 Task: Import a file "Calendar" from the computer and add to the calendar "Mark".
Action: Mouse moved to (1085, 105)
Screenshot: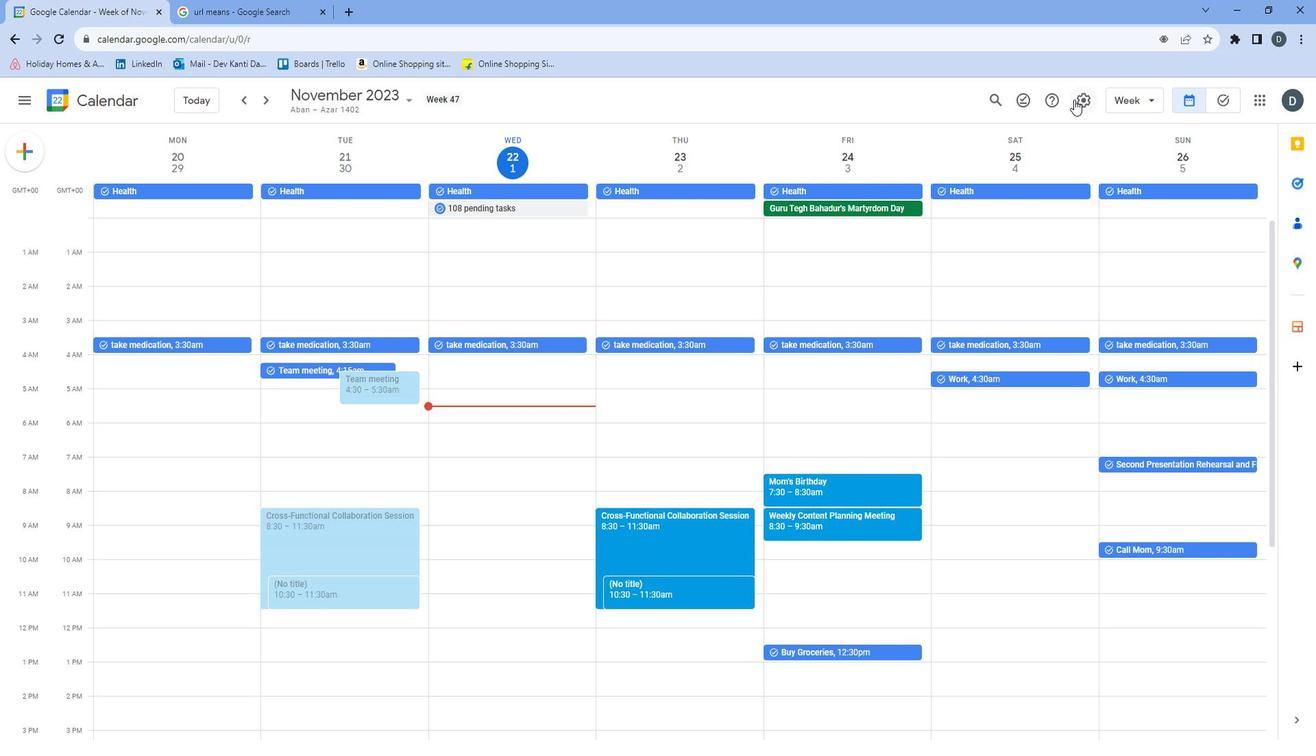 
Action: Mouse pressed left at (1085, 105)
Screenshot: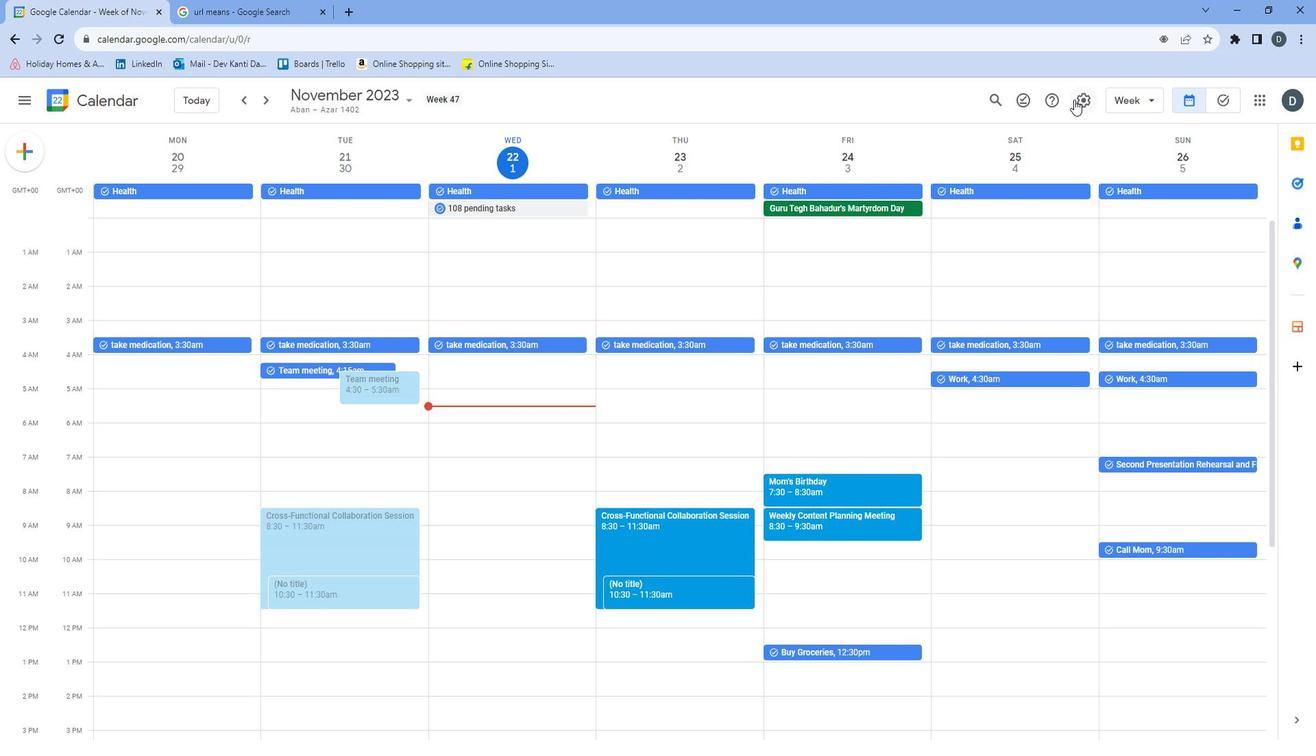 
Action: Mouse moved to (1088, 131)
Screenshot: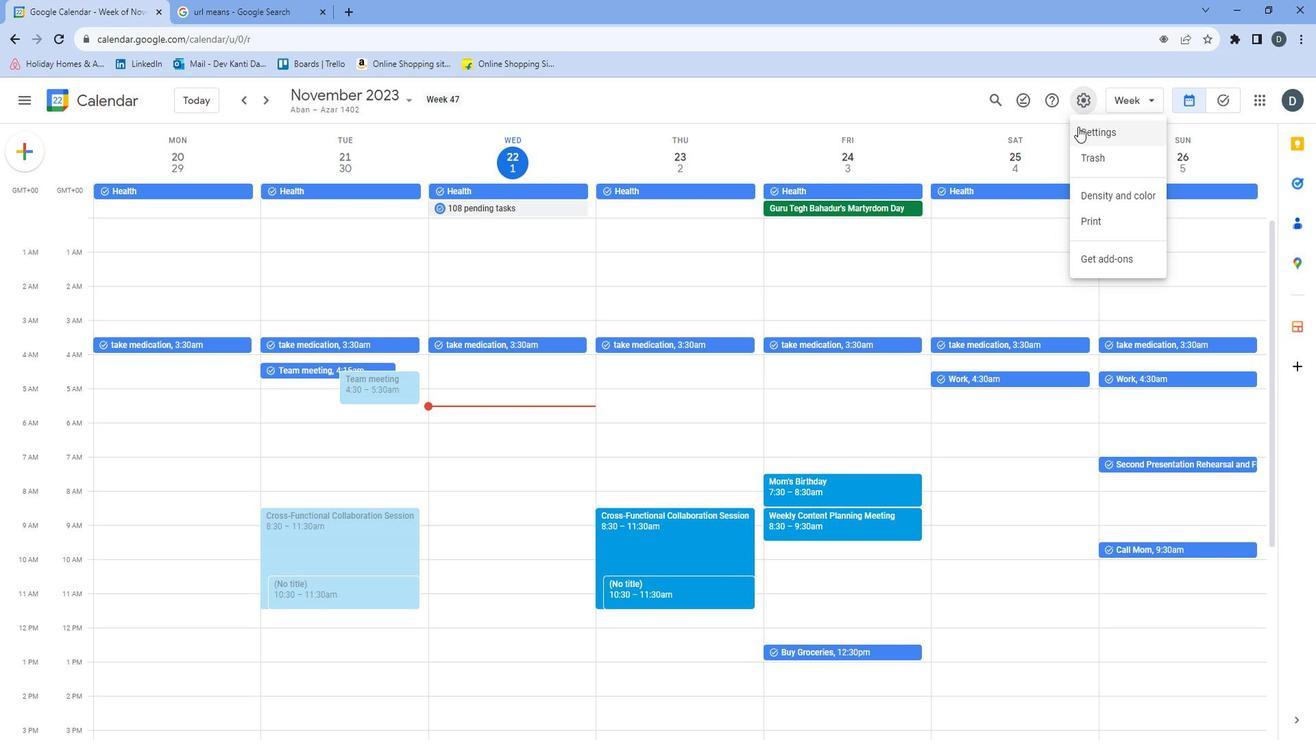 
Action: Mouse pressed left at (1088, 131)
Screenshot: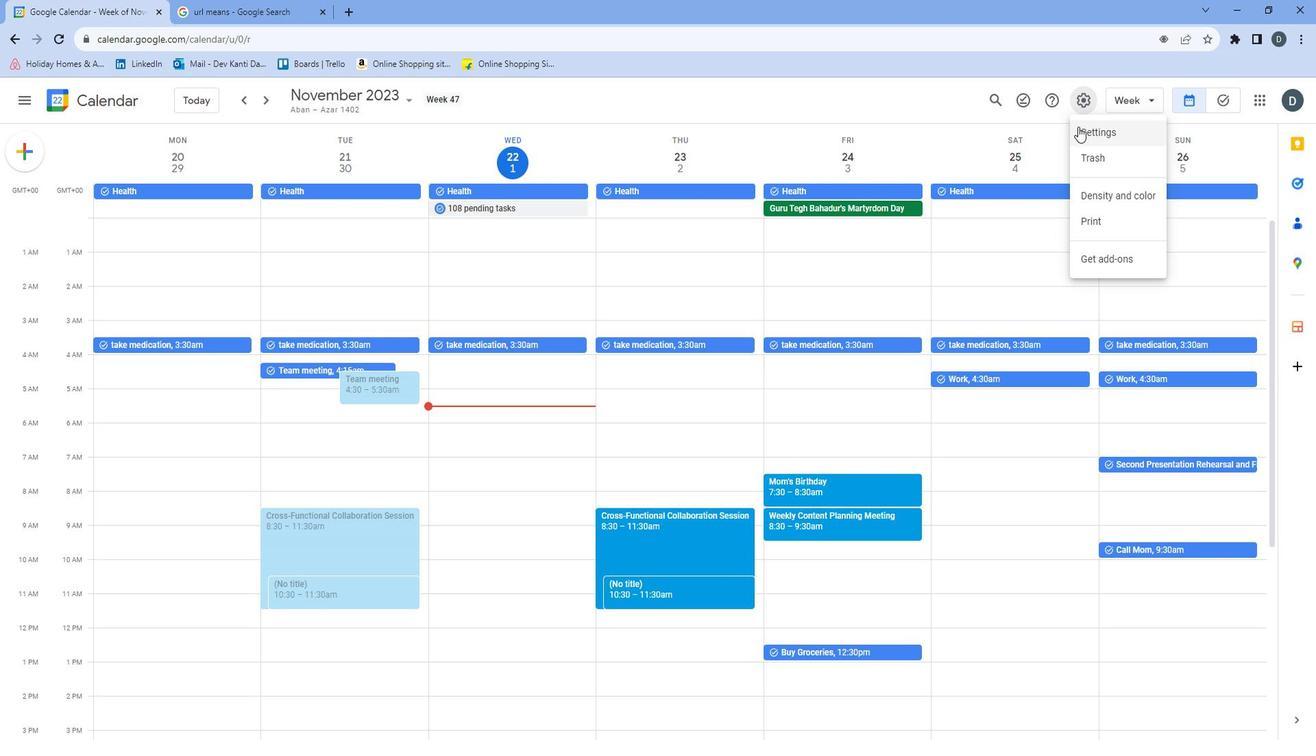 
Action: Mouse moved to (105, 445)
Screenshot: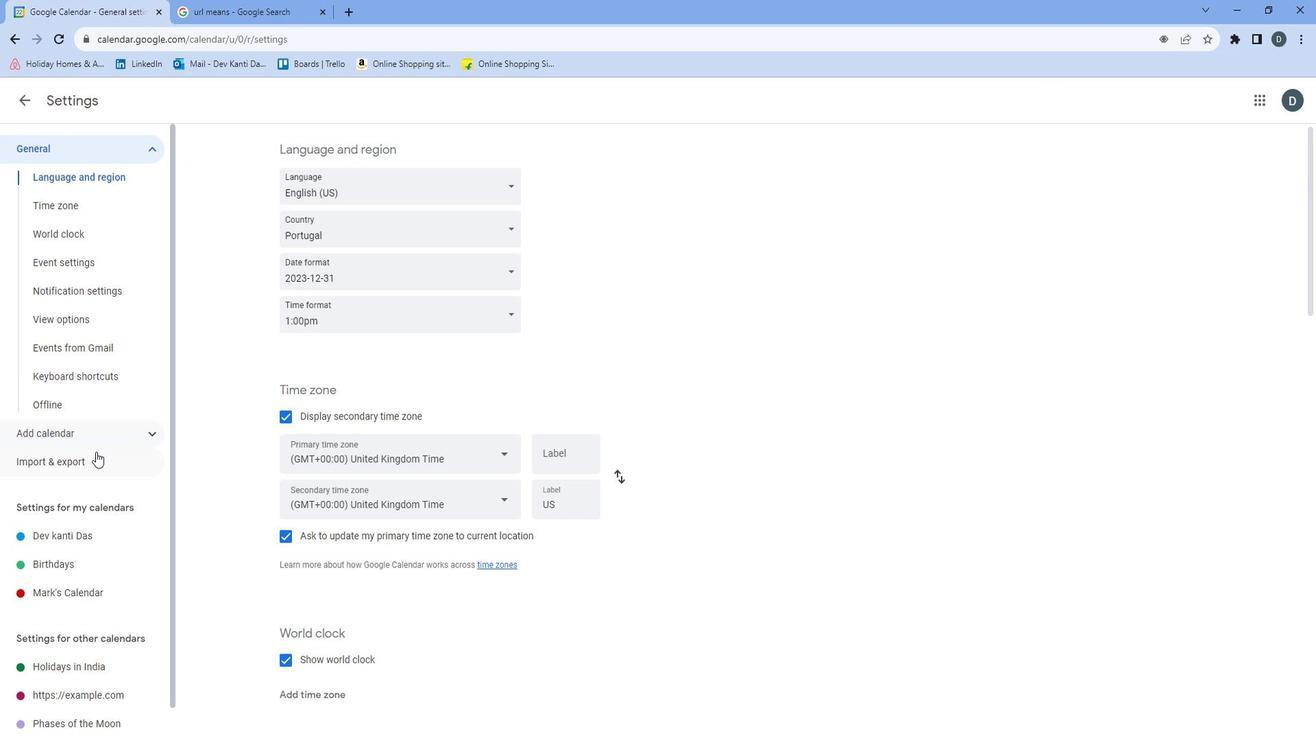 
Action: Mouse pressed left at (105, 445)
Screenshot: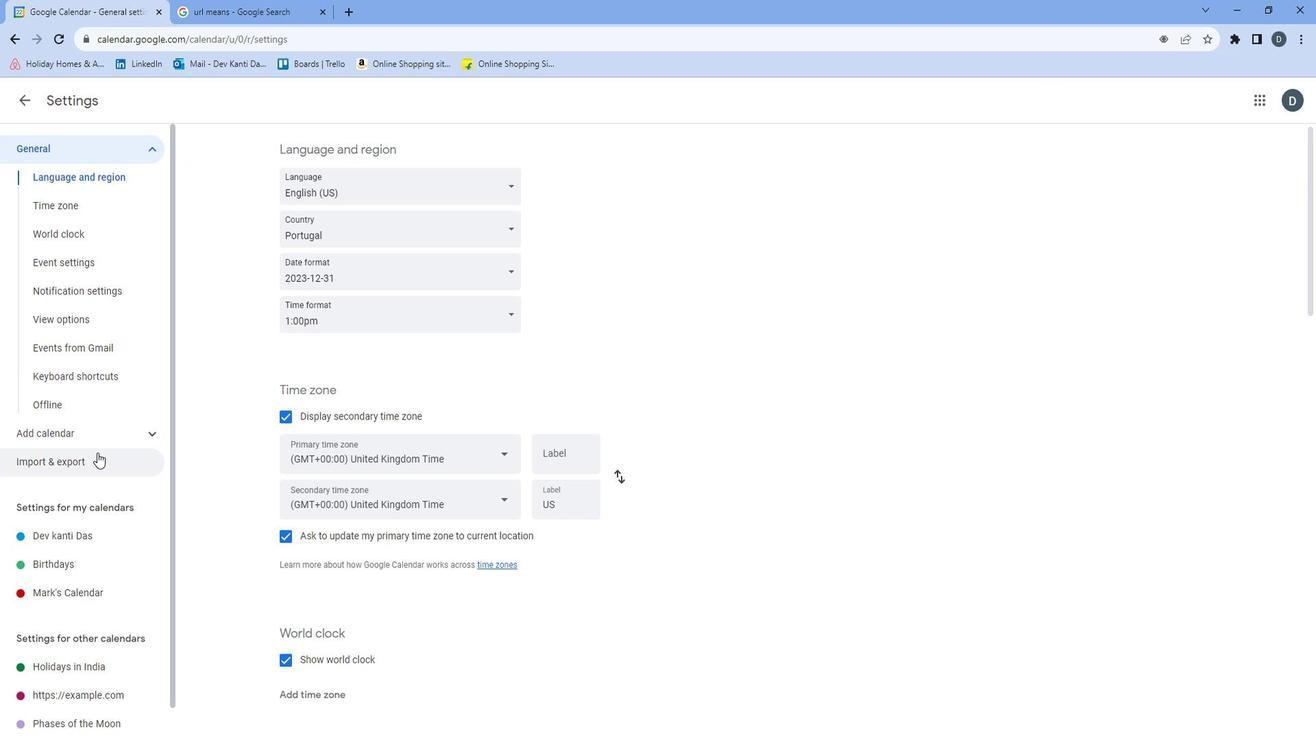 
Action: Mouse moved to (91, 229)
Screenshot: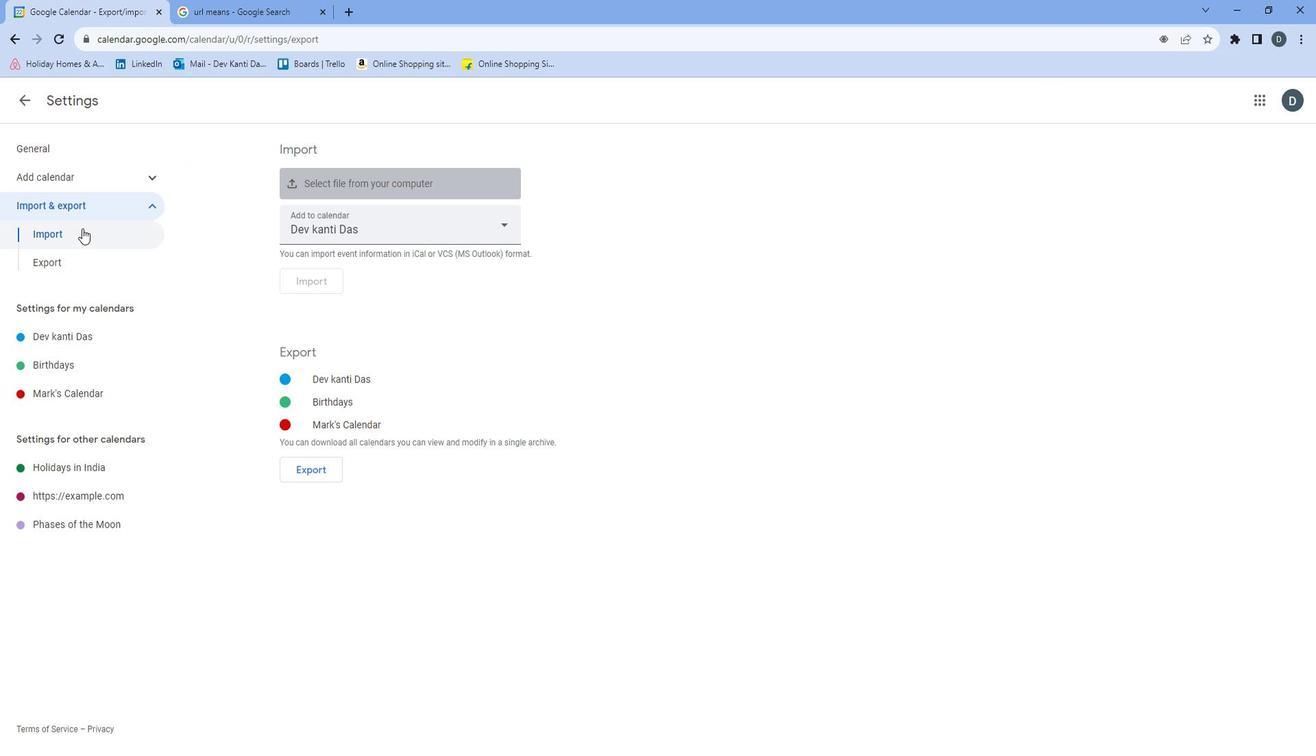 
Action: Mouse pressed left at (91, 229)
Screenshot: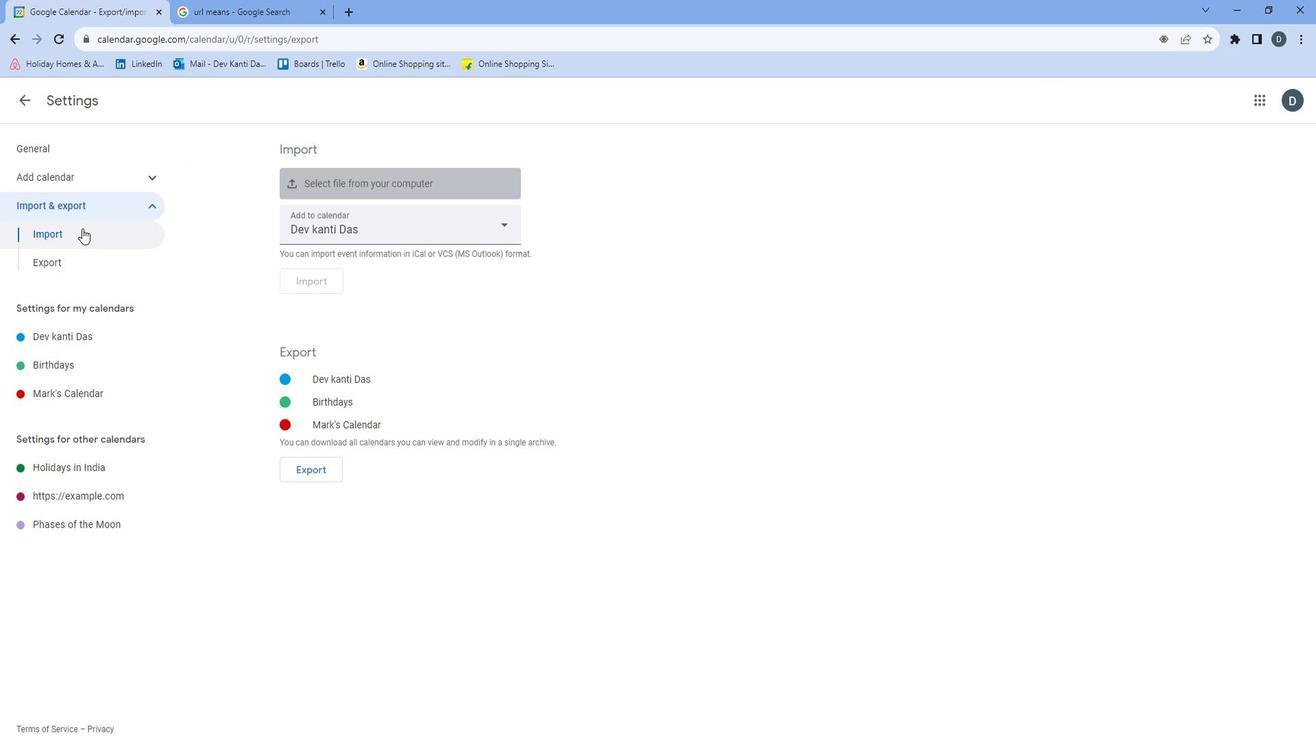 
Action: Mouse moved to (484, 193)
Screenshot: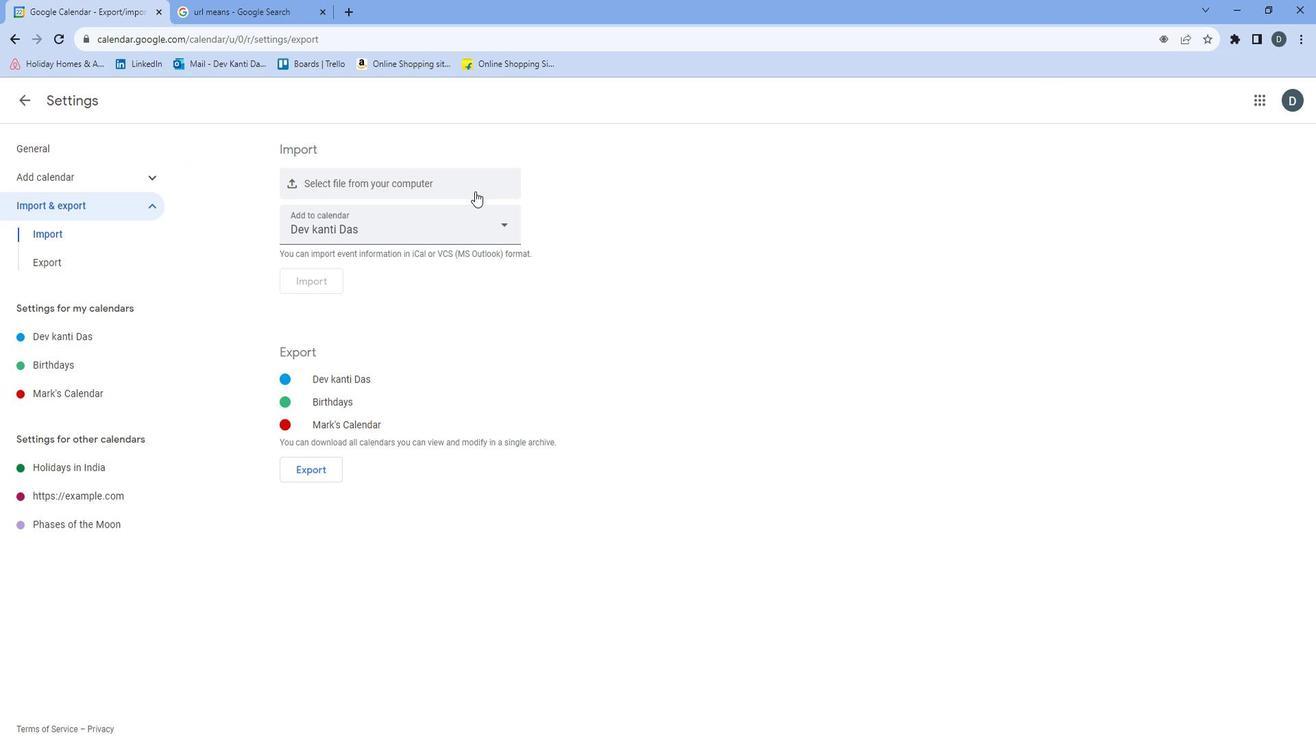 
Action: Mouse pressed left at (484, 193)
Screenshot: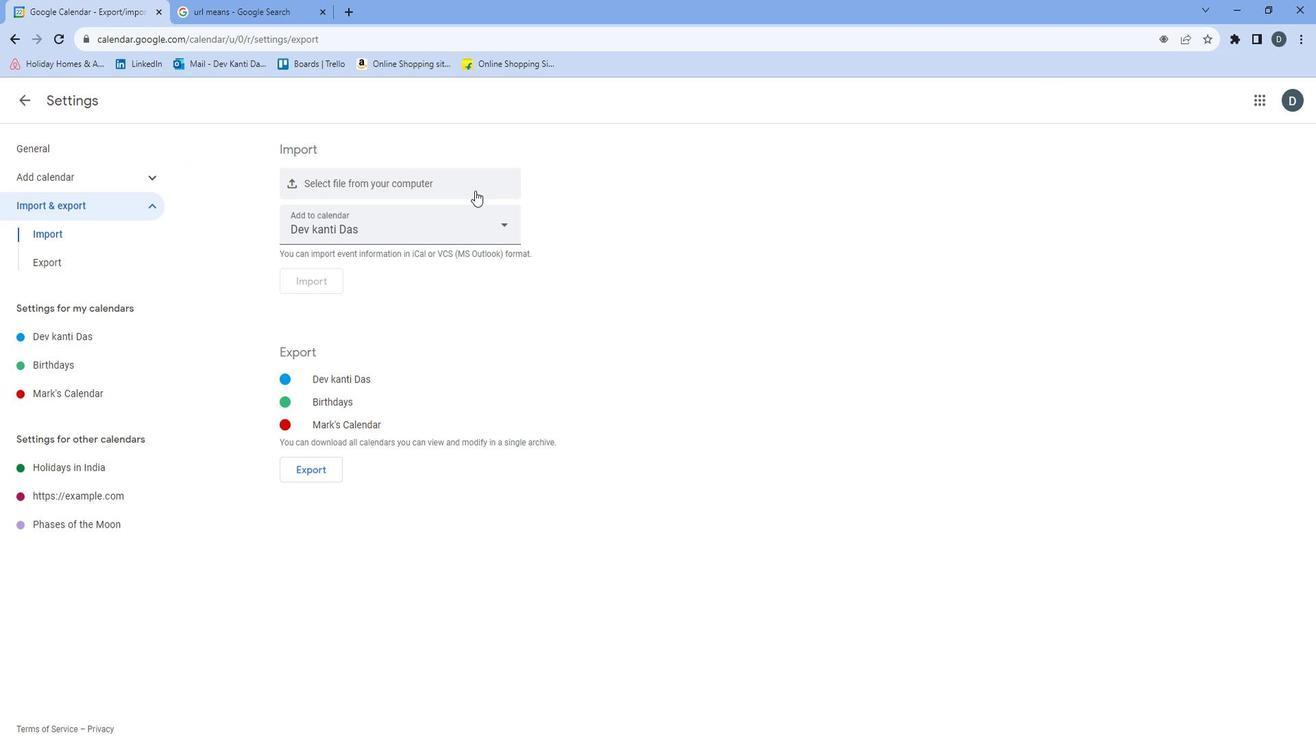 
Action: Mouse moved to (182, 138)
Screenshot: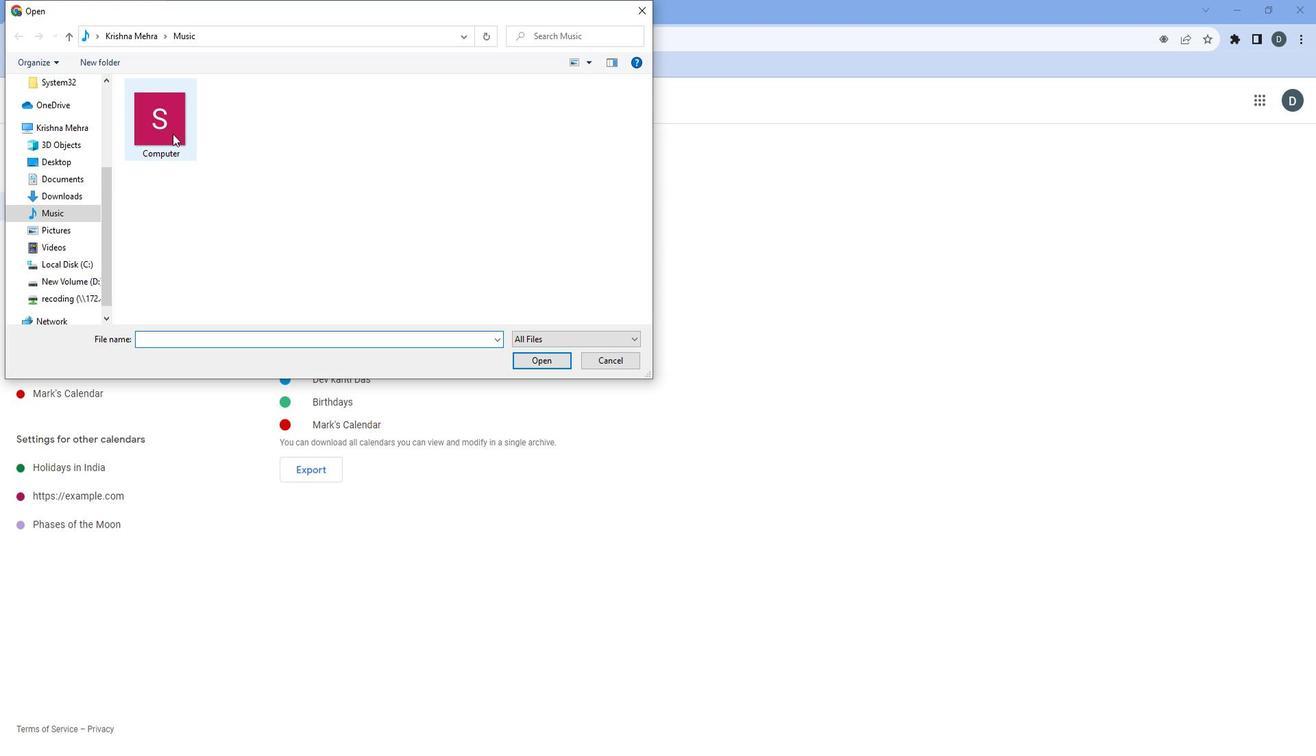
Action: Mouse pressed left at (182, 138)
Screenshot: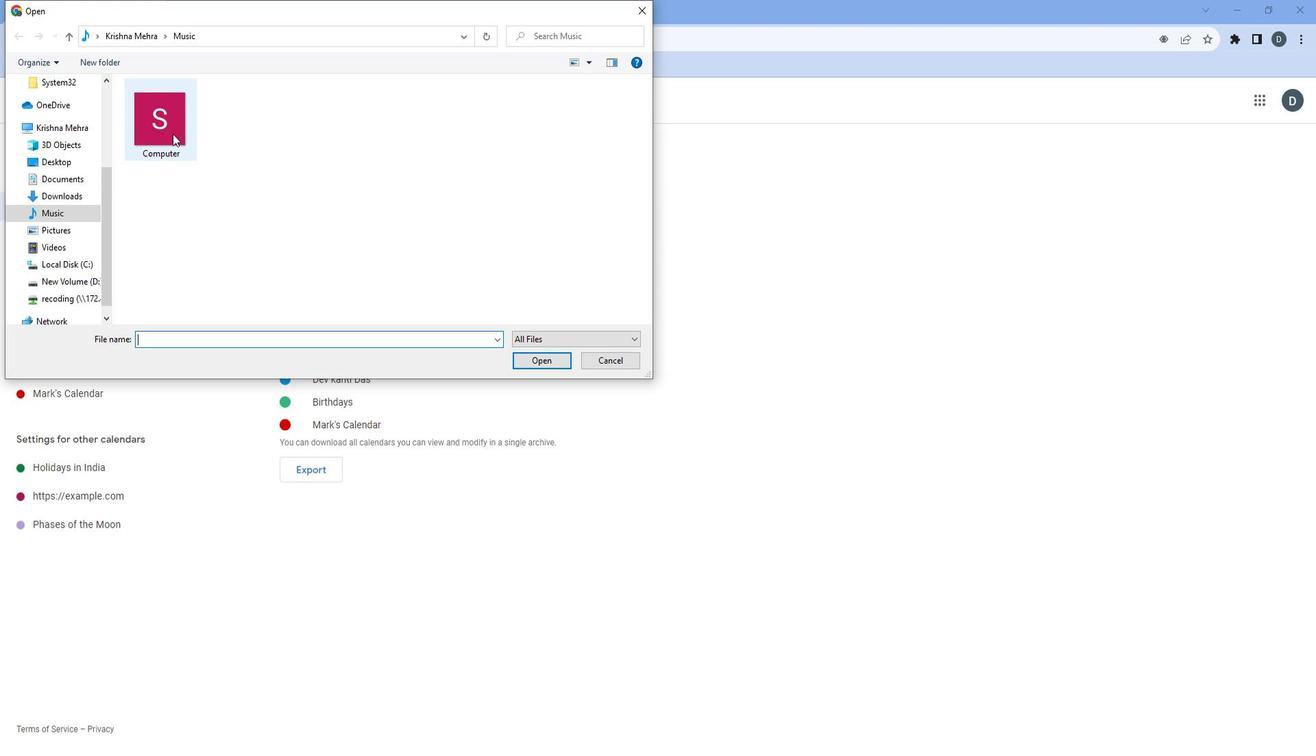 
Action: Mouse moved to (570, 364)
Screenshot: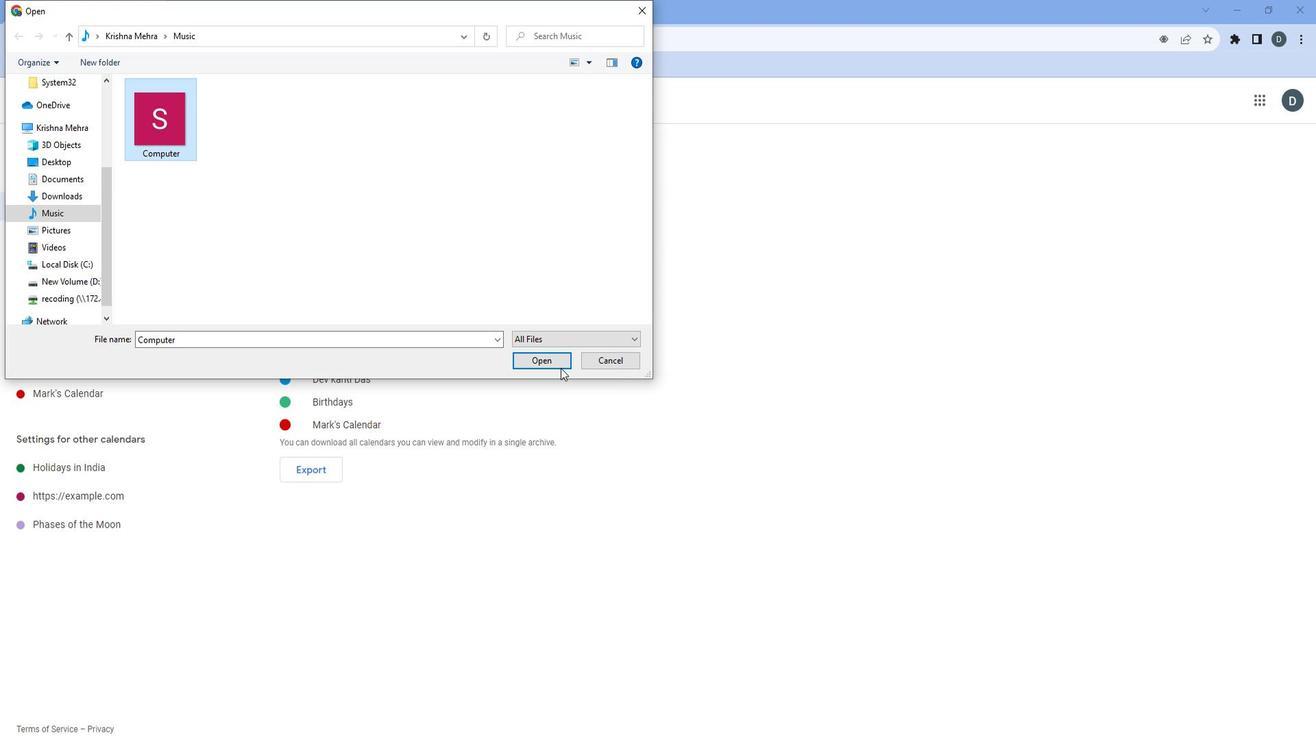 
Action: Mouse pressed left at (570, 364)
Screenshot: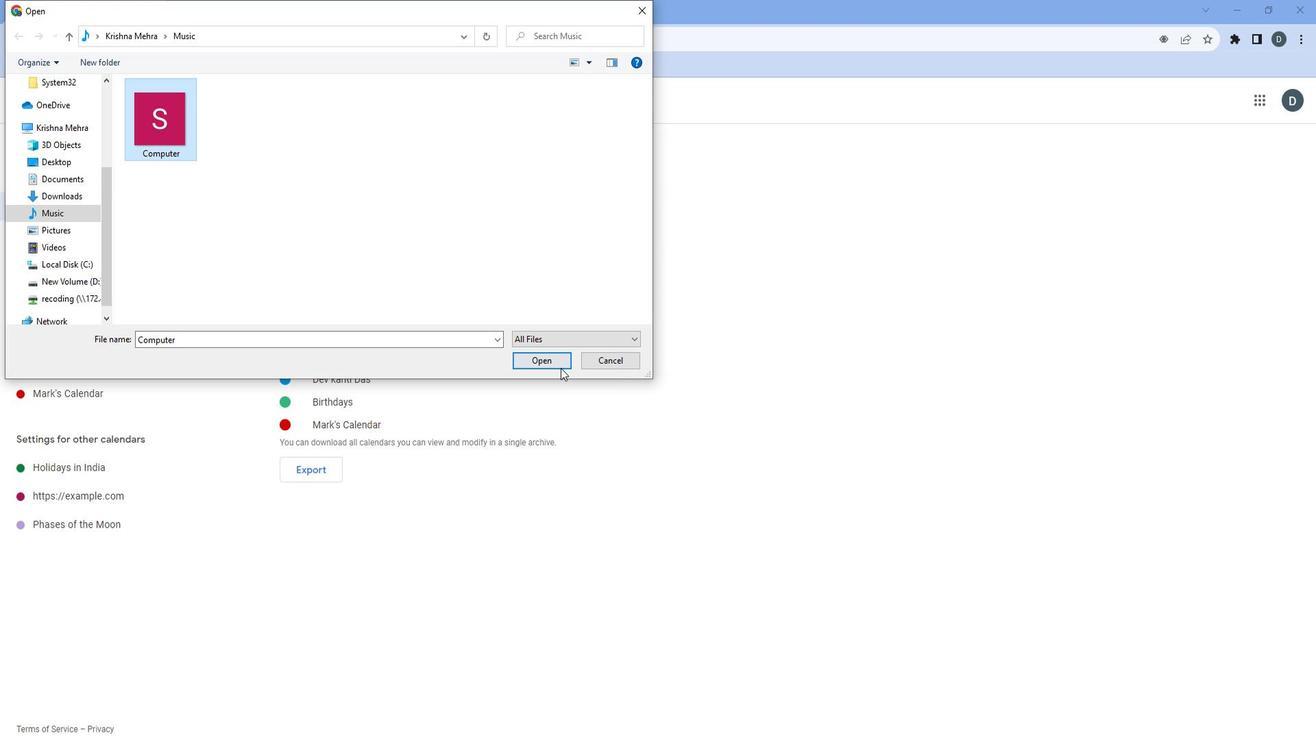 
Action: Mouse moved to (508, 229)
Screenshot: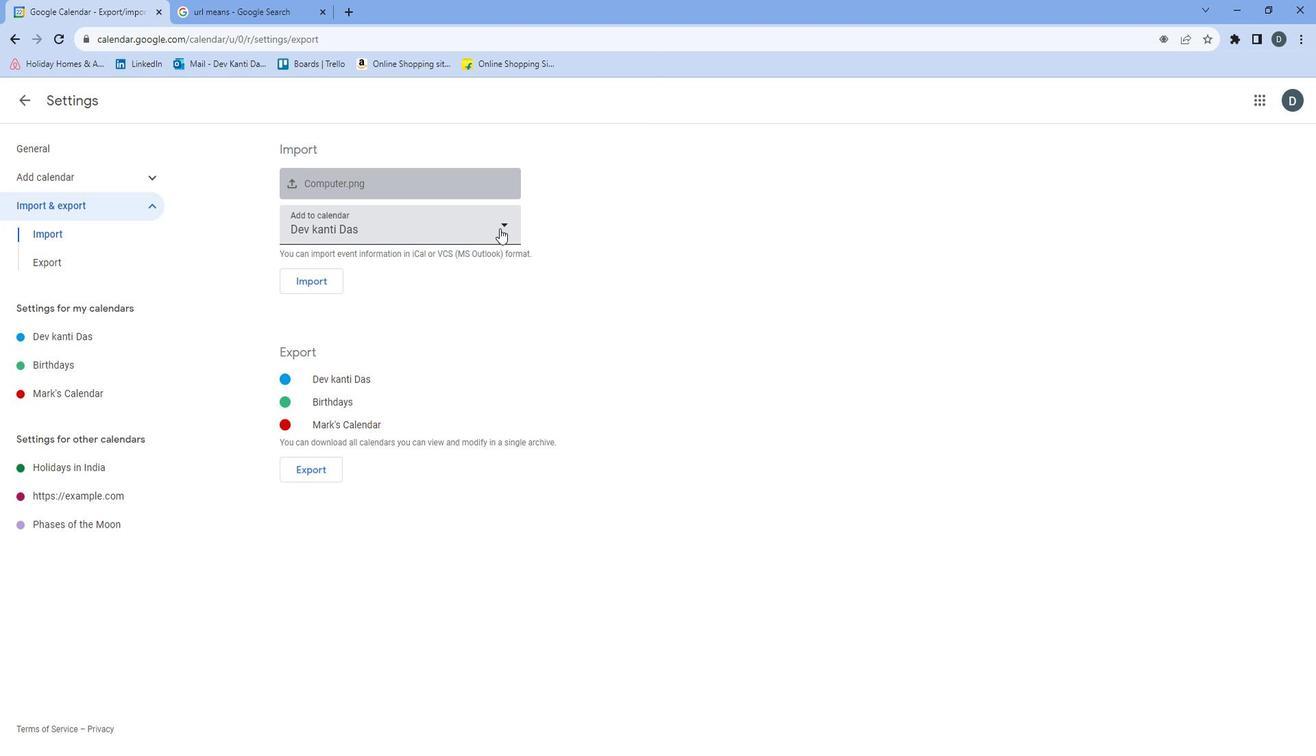 
Action: Mouse pressed left at (508, 229)
Screenshot: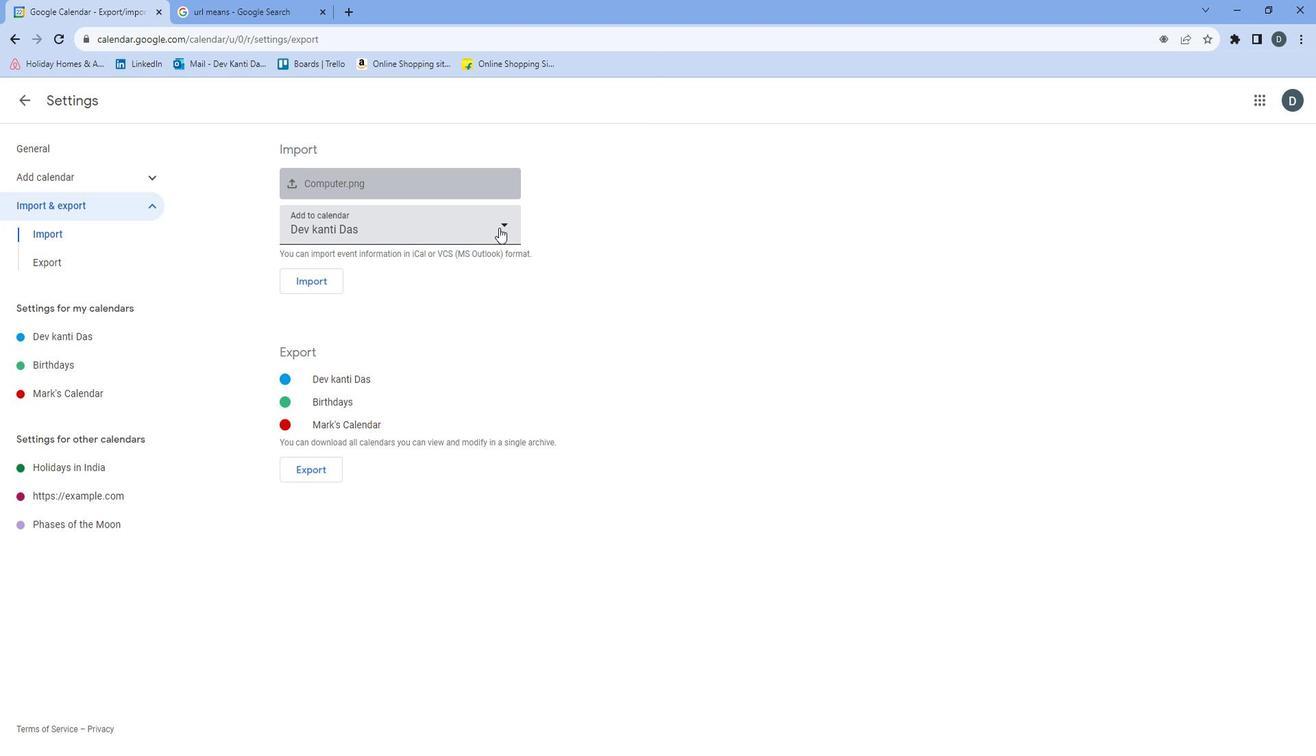 
Action: Mouse moved to (499, 294)
Screenshot: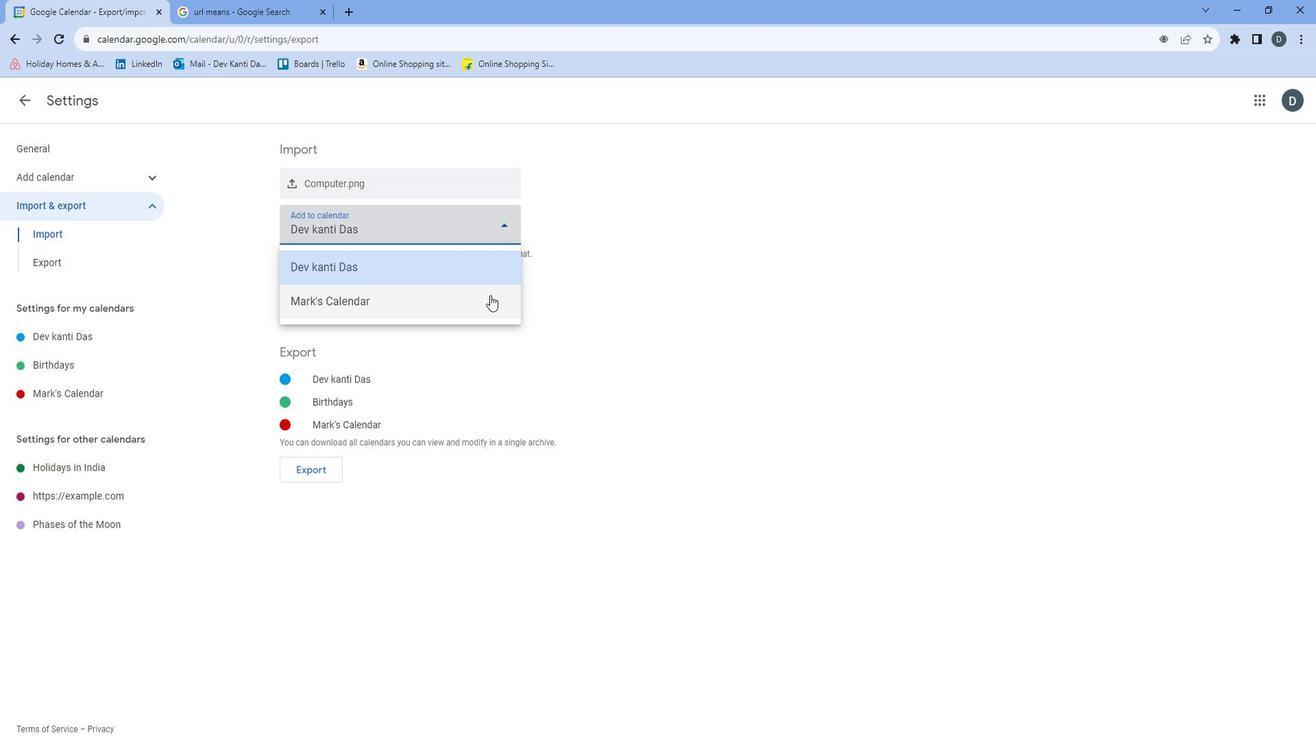 
Action: Mouse pressed left at (499, 294)
Screenshot: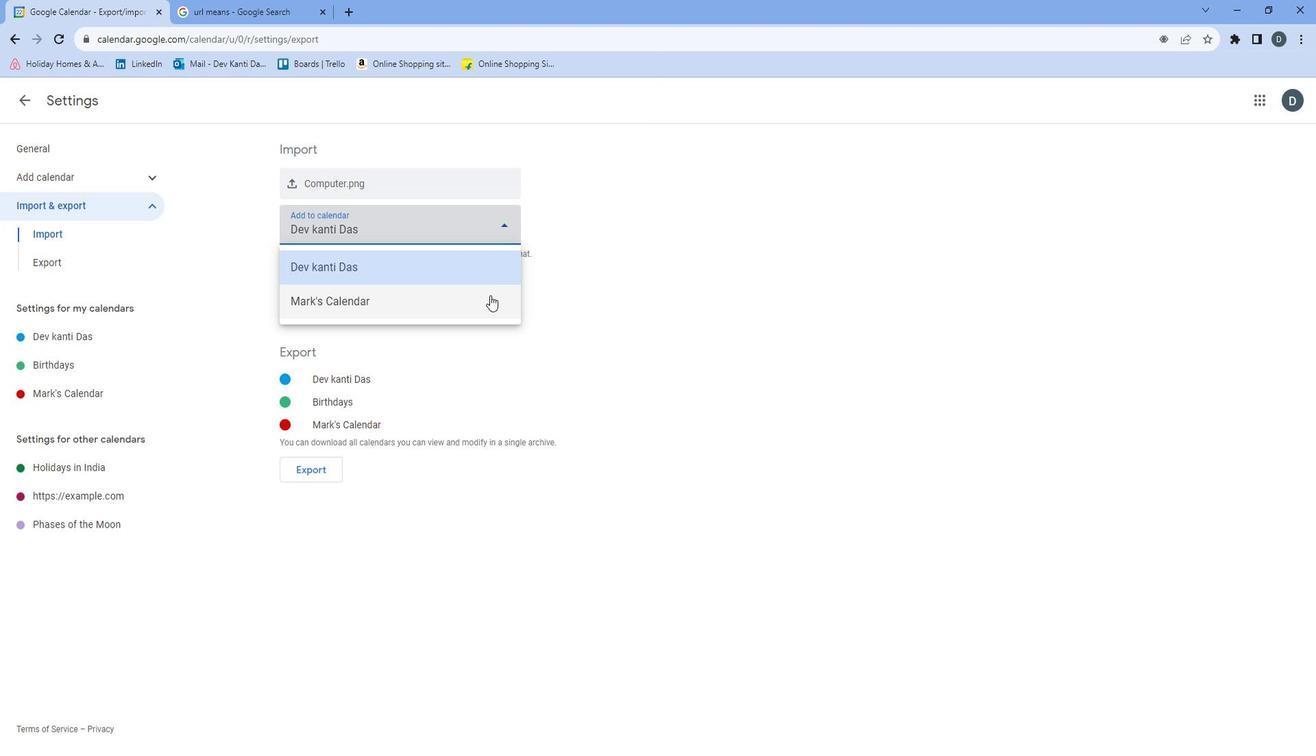 
Action: Mouse moved to (310, 275)
Screenshot: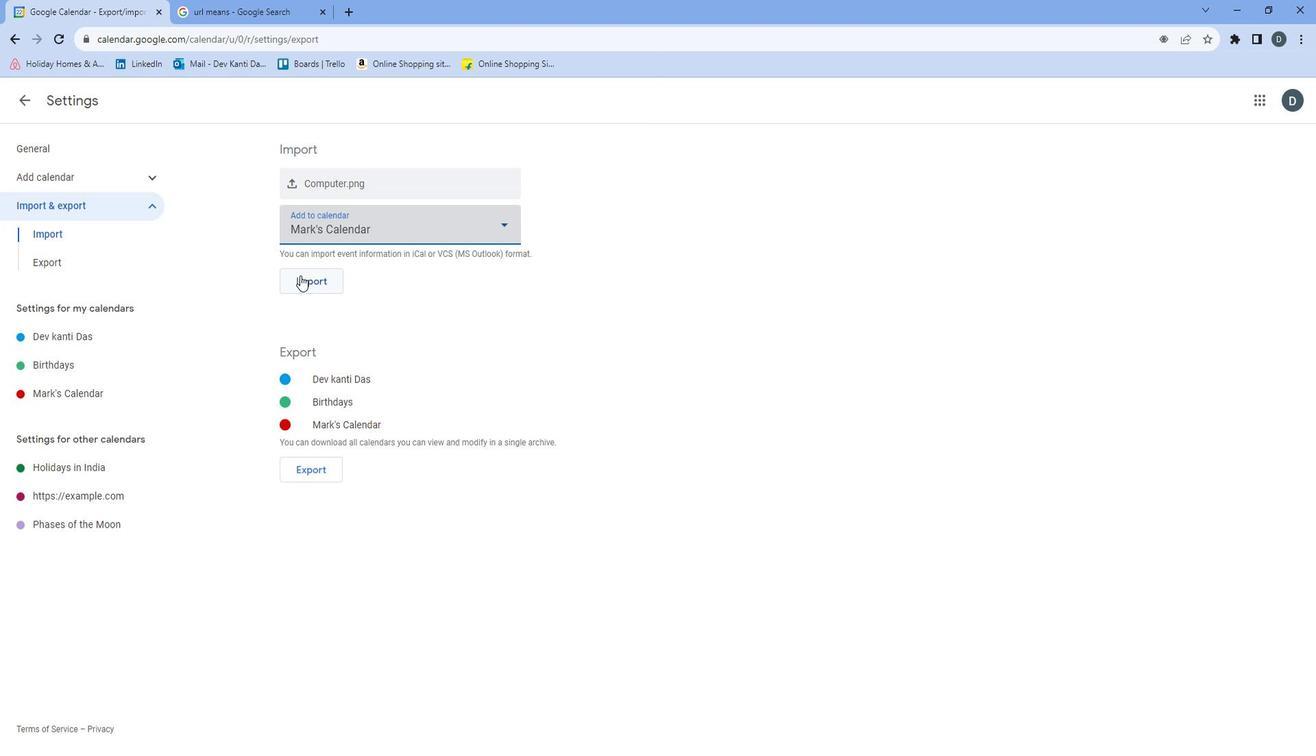 
Action: Mouse pressed left at (310, 275)
Screenshot: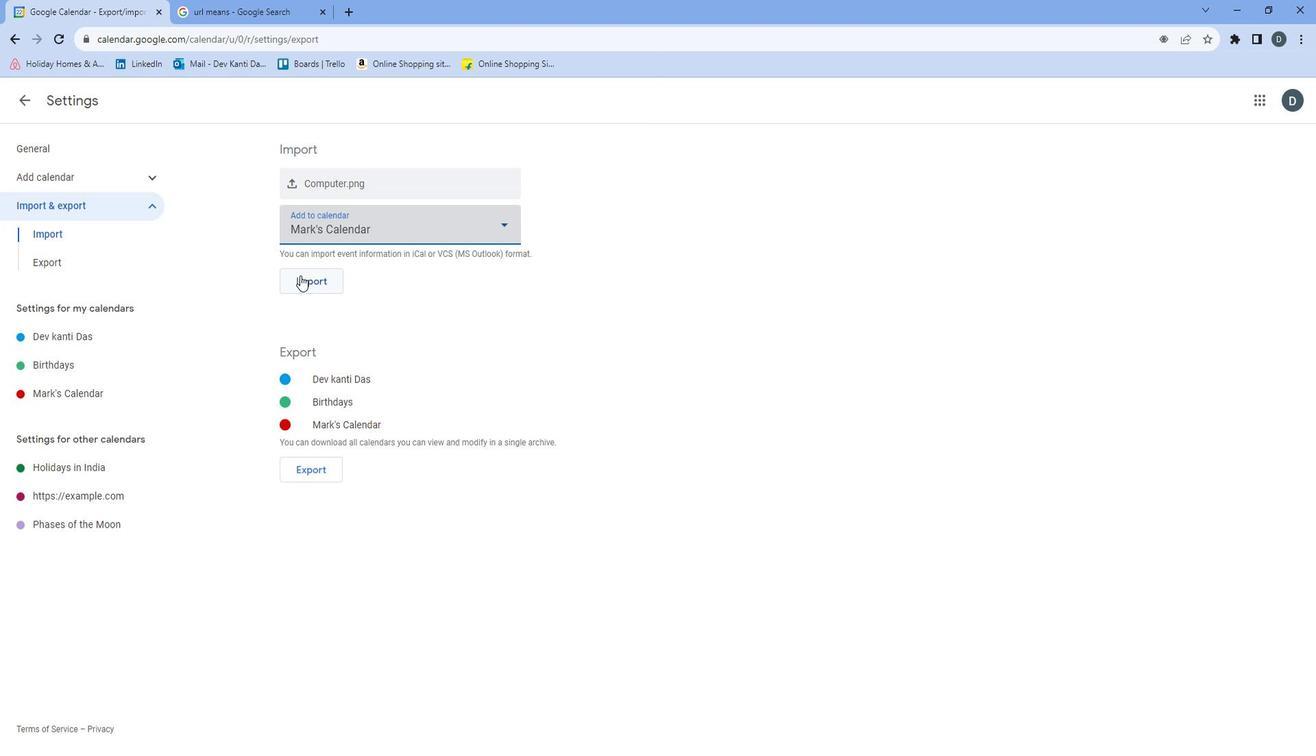 
Action: Mouse moved to (308, 278)
Screenshot: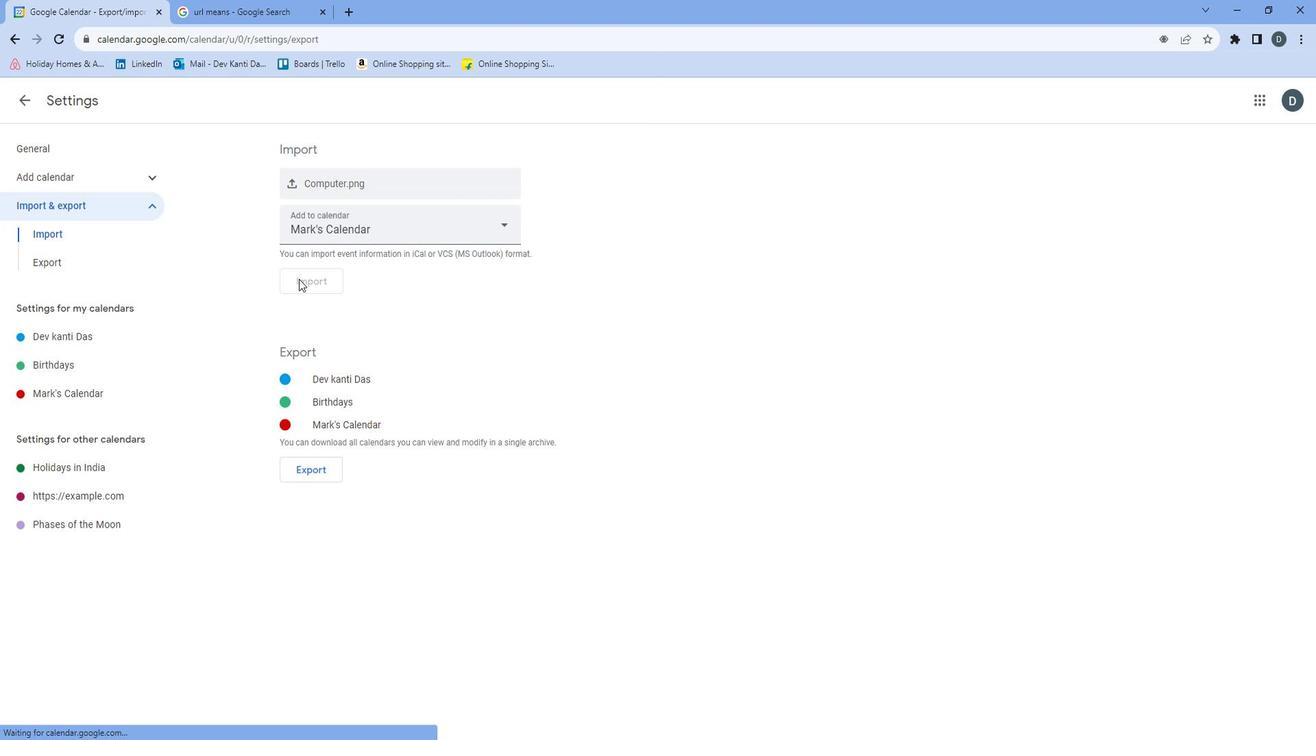 
